 Task: In the  document Christopher ,change text color to 'Dark Blue' Insert the mentioned shape below the text 'Curved Up Arrow'. Change color of the shape to  PinkChange shape height to  3
Action: Mouse moved to (520, 198)
Screenshot: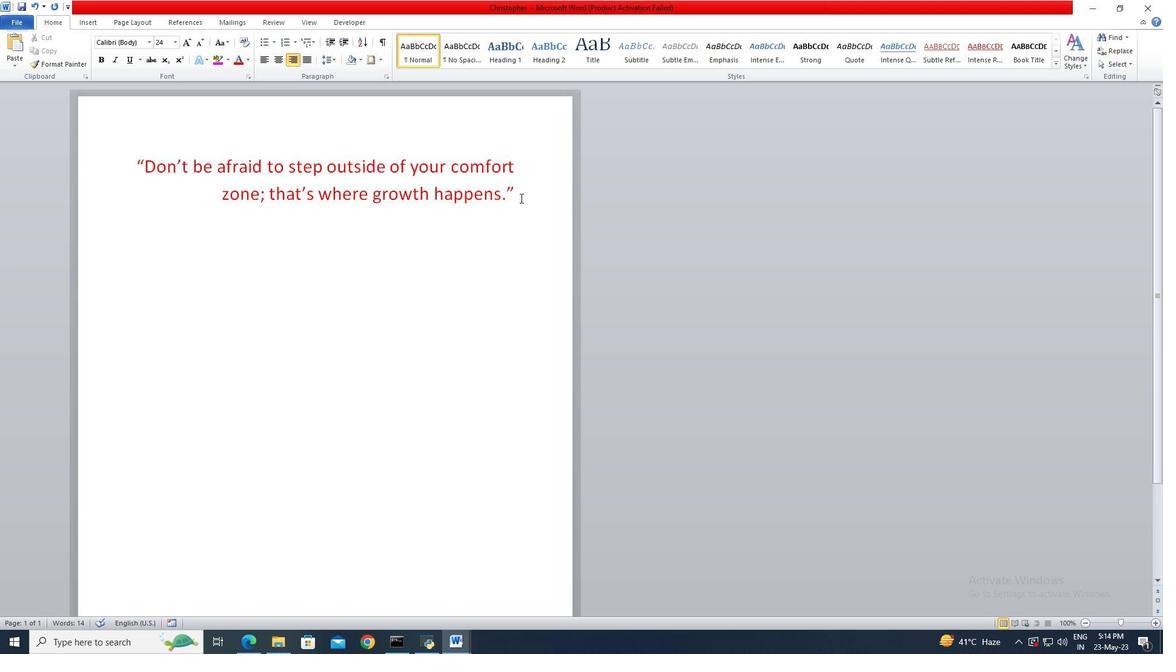 
Action: Mouse pressed left at (520, 198)
Screenshot: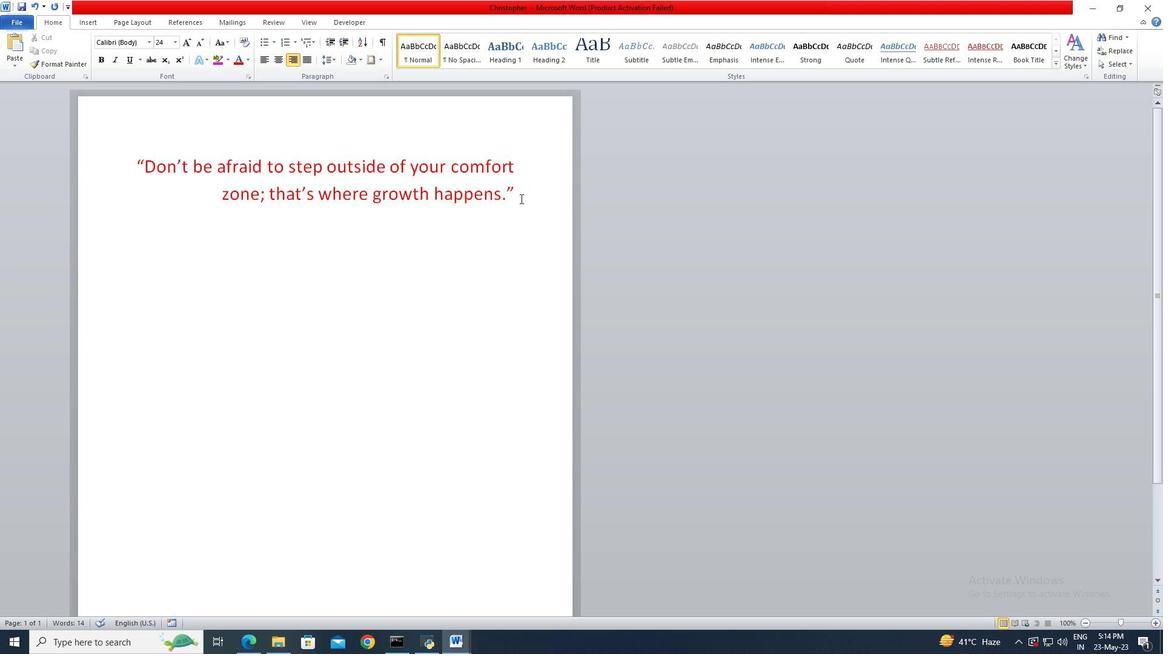 
Action: Mouse moved to (511, 197)
Screenshot: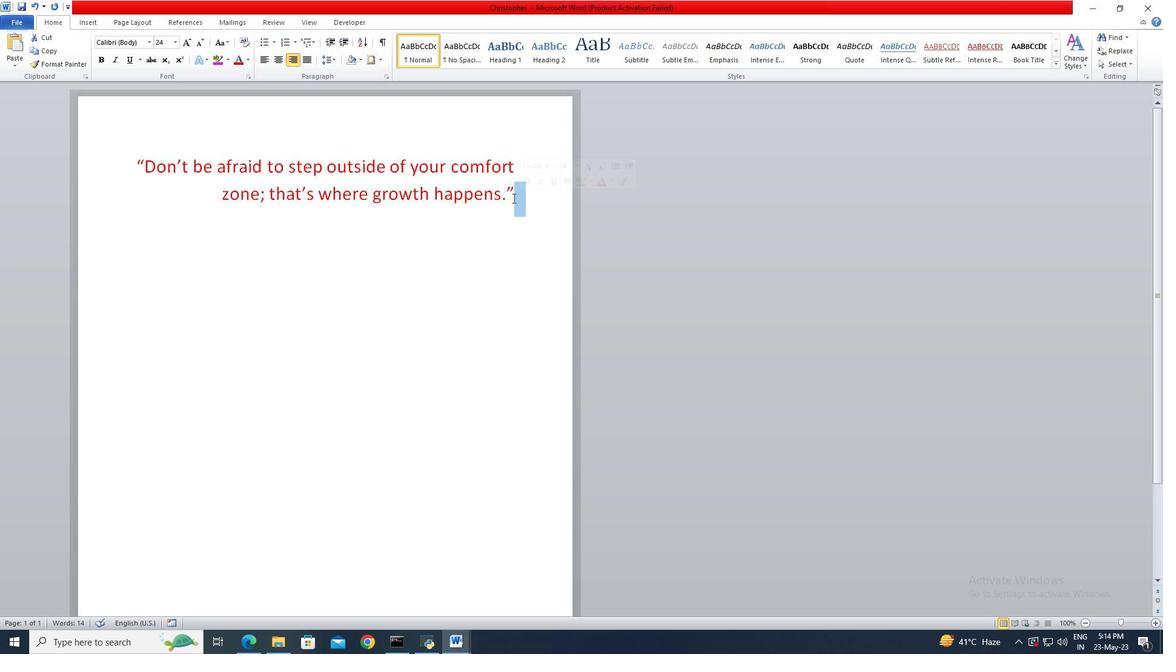 
Action: Mouse pressed left at (511, 197)
Screenshot: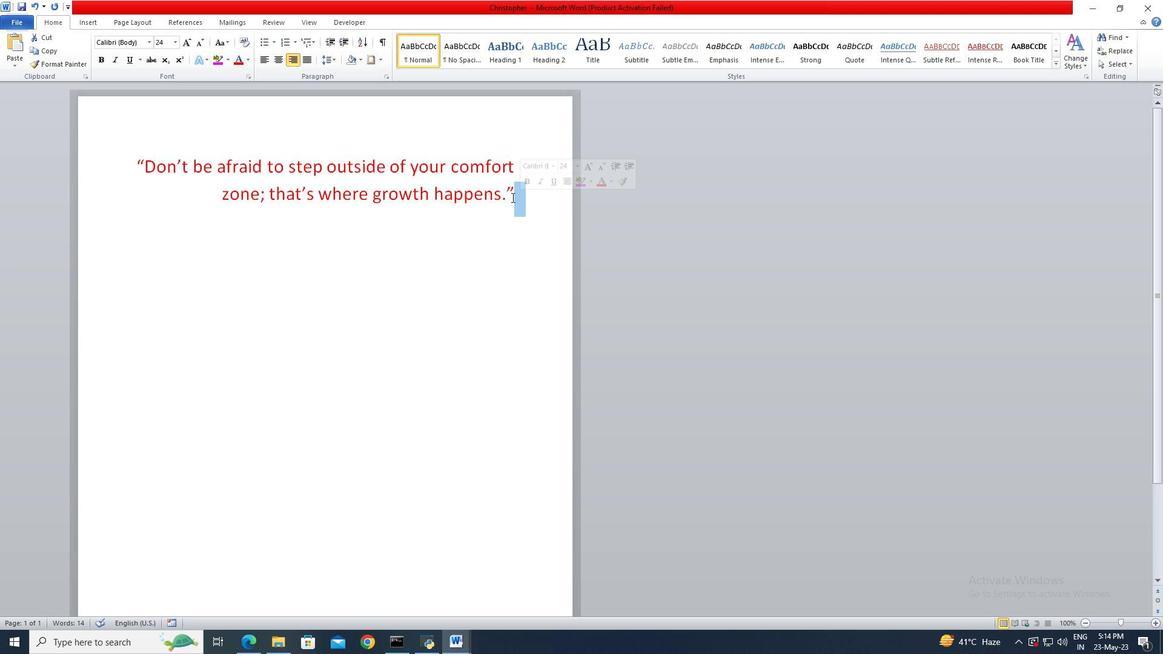 
Action: Mouse moved to (178, 162)
Screenshot: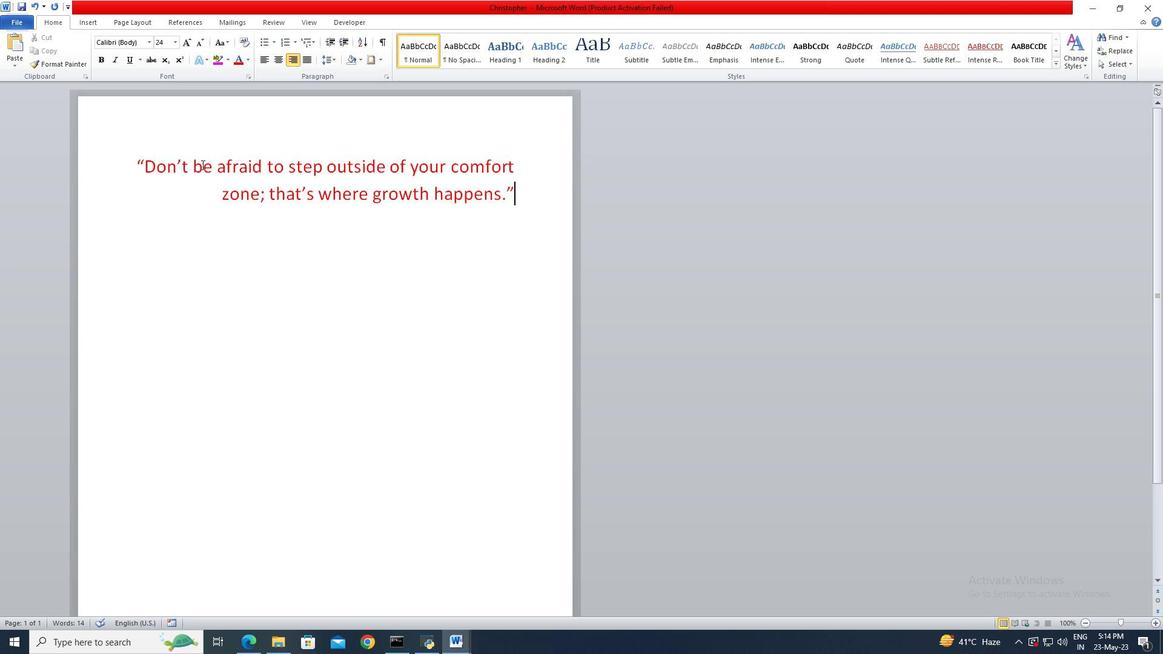 
Action: Key pressed <Key.shift>
Screenshot: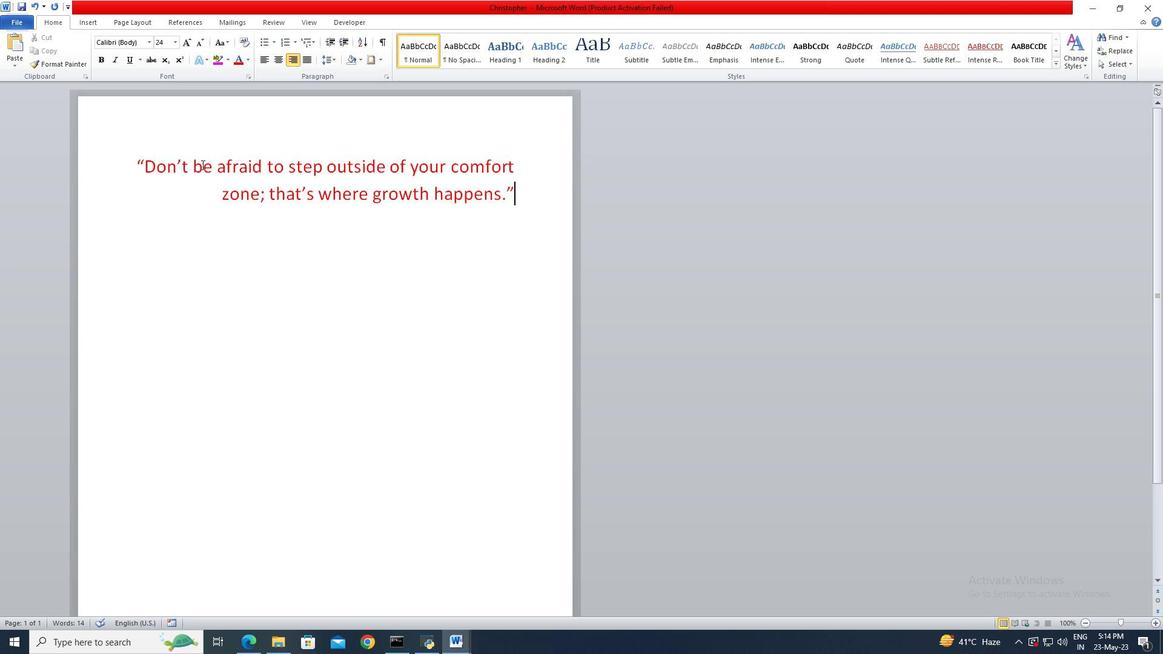 
Action: Mouse moved to (137, 161)
Screenshot: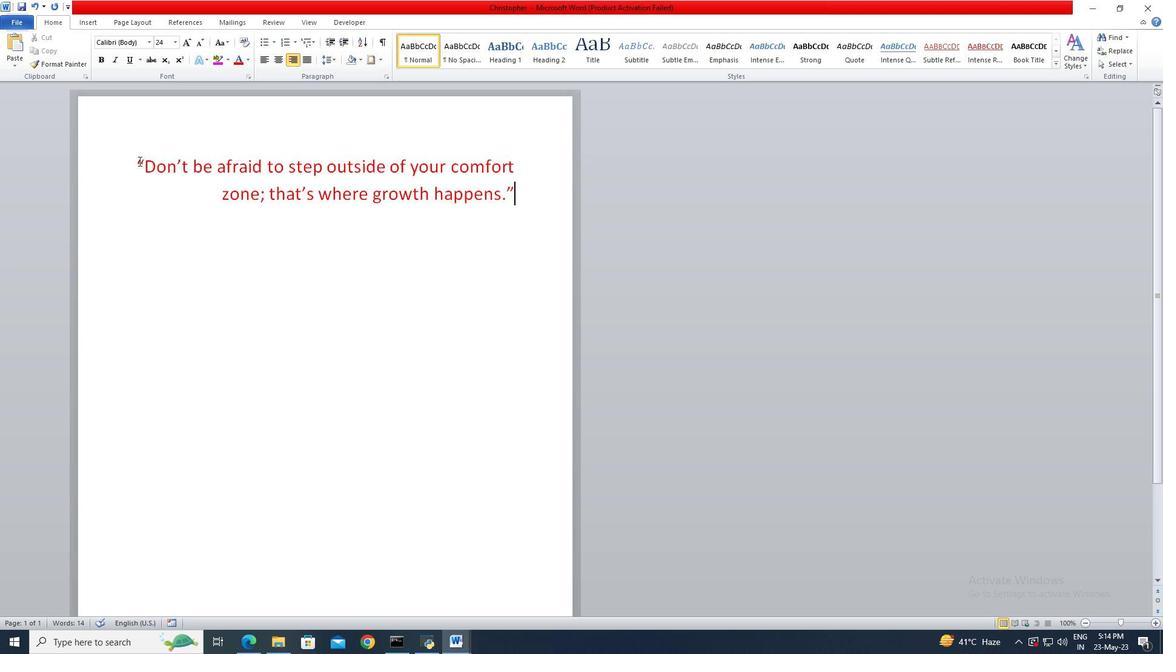 
Action: Key pressed <Key.shift><Key.shift><Key.shift><Key.shift><Key.shift><Key.shift><Key.shift><Key.shift>
Screenshot: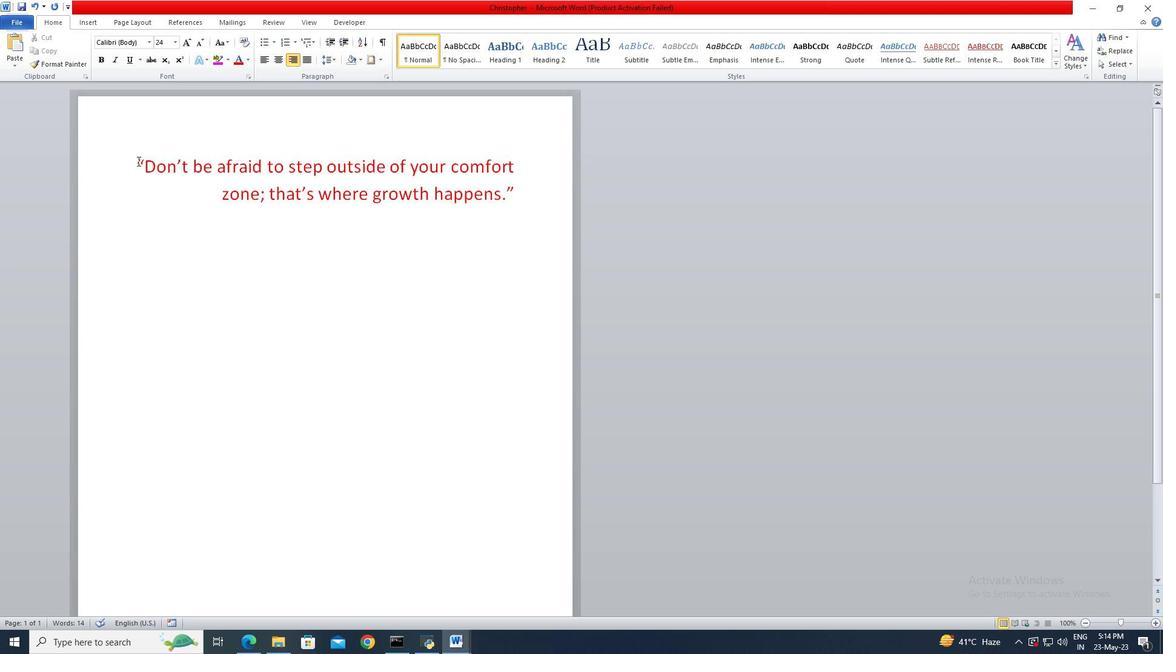 
Action: Mouse pressed left at (137, 161)
Screenshot: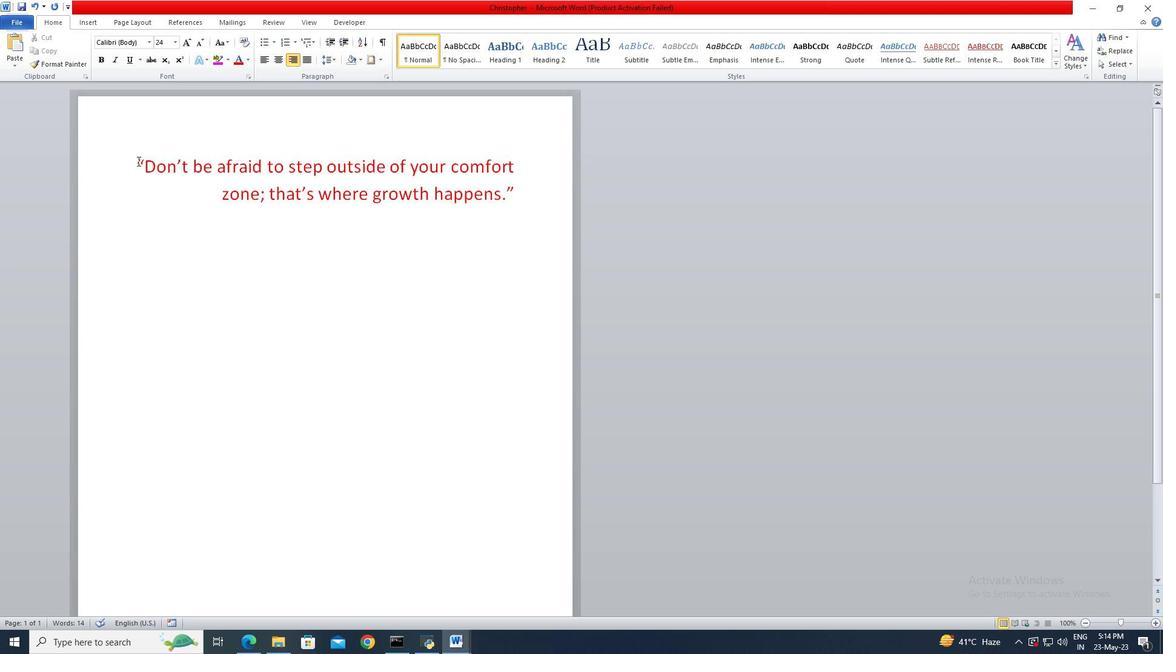 
Action: Mouse moved to (136, 161)
Screenshot: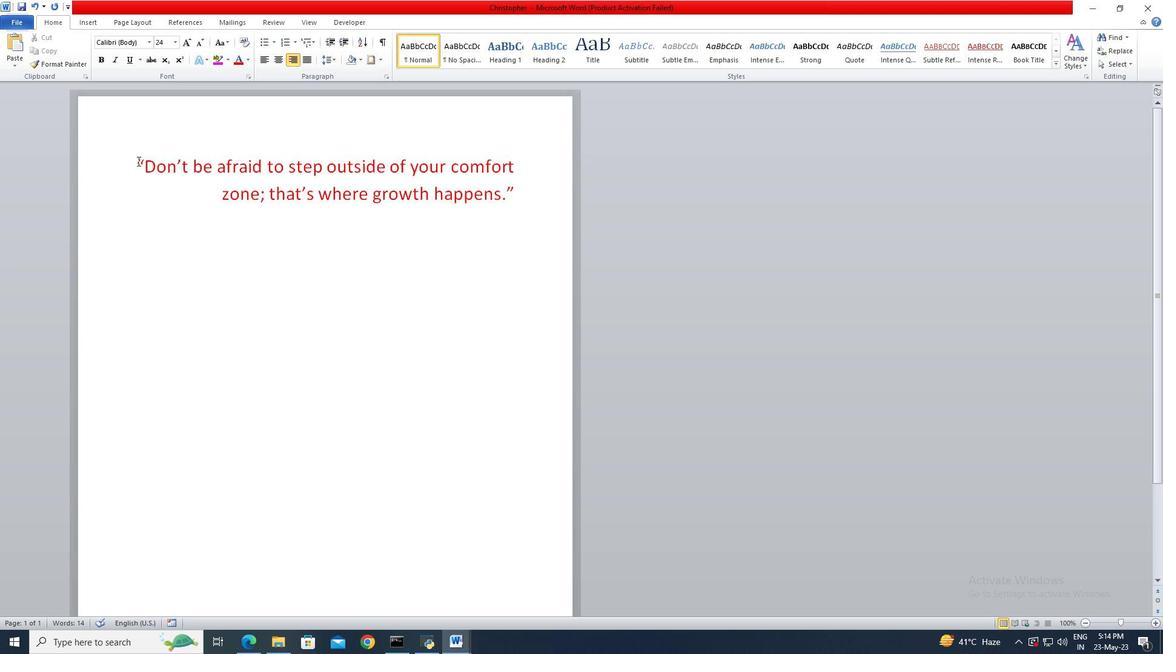 
Action: Key pressed <Key.shift><Key.shift><Key.shift><Key.shift><Key.shift><Key.shift><Key.shift><Key.shift>
Screenshot: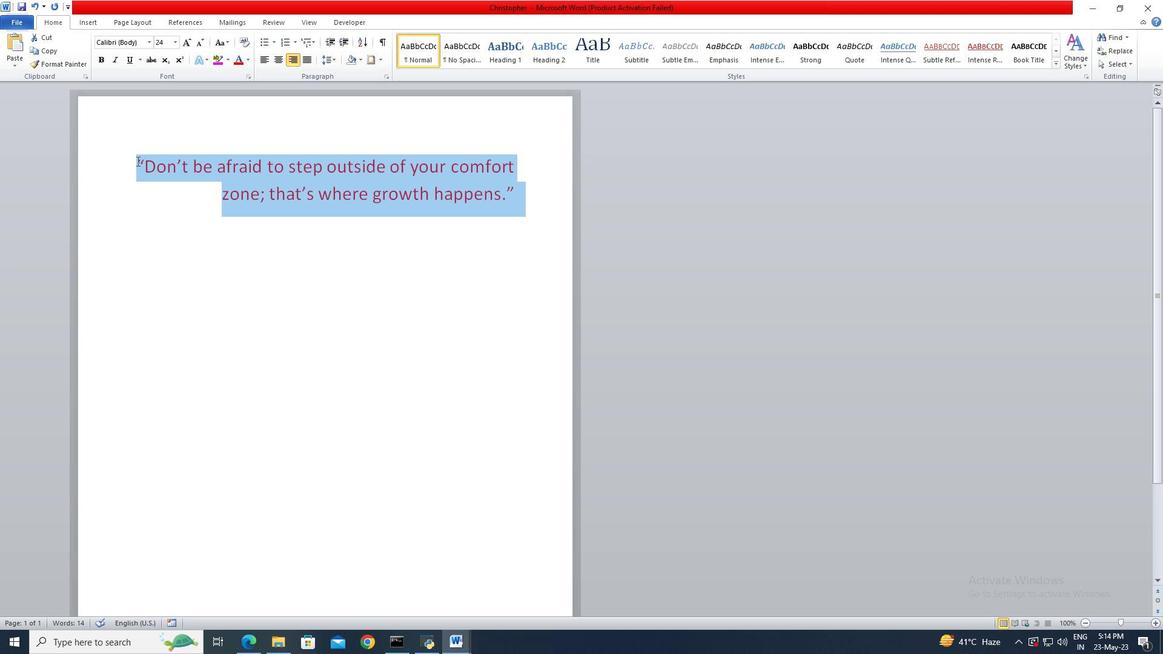 
Action: Mouse moved to (245, 62)
Screenshot: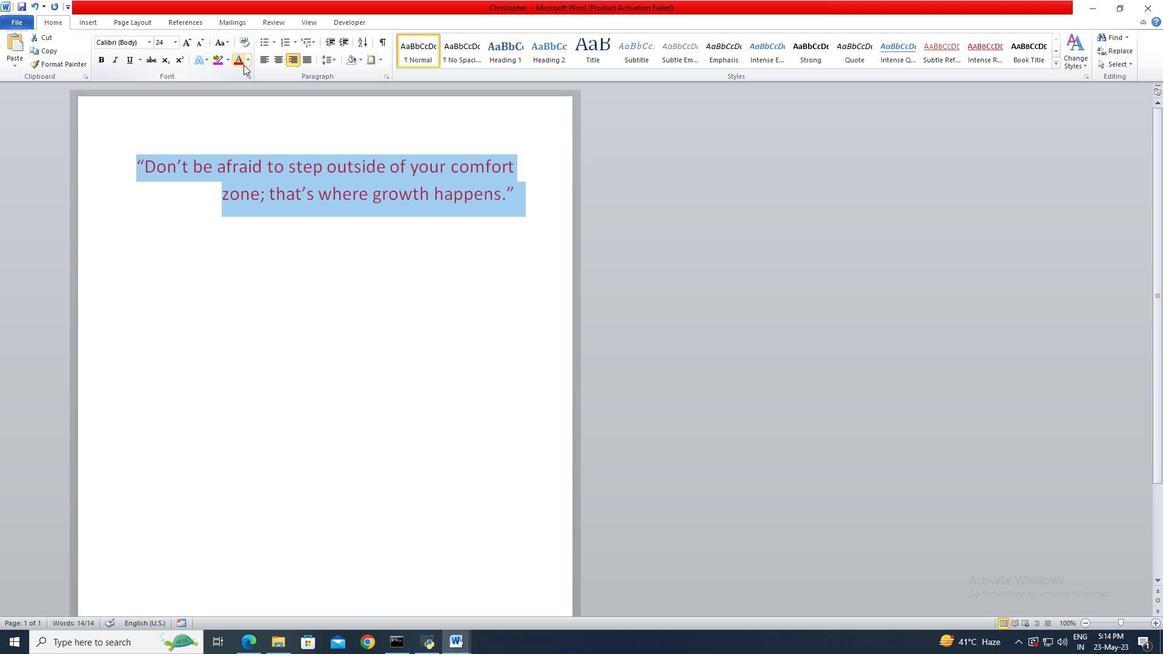 
Action: Mouse pressed left at (245, 62)
Screenshot: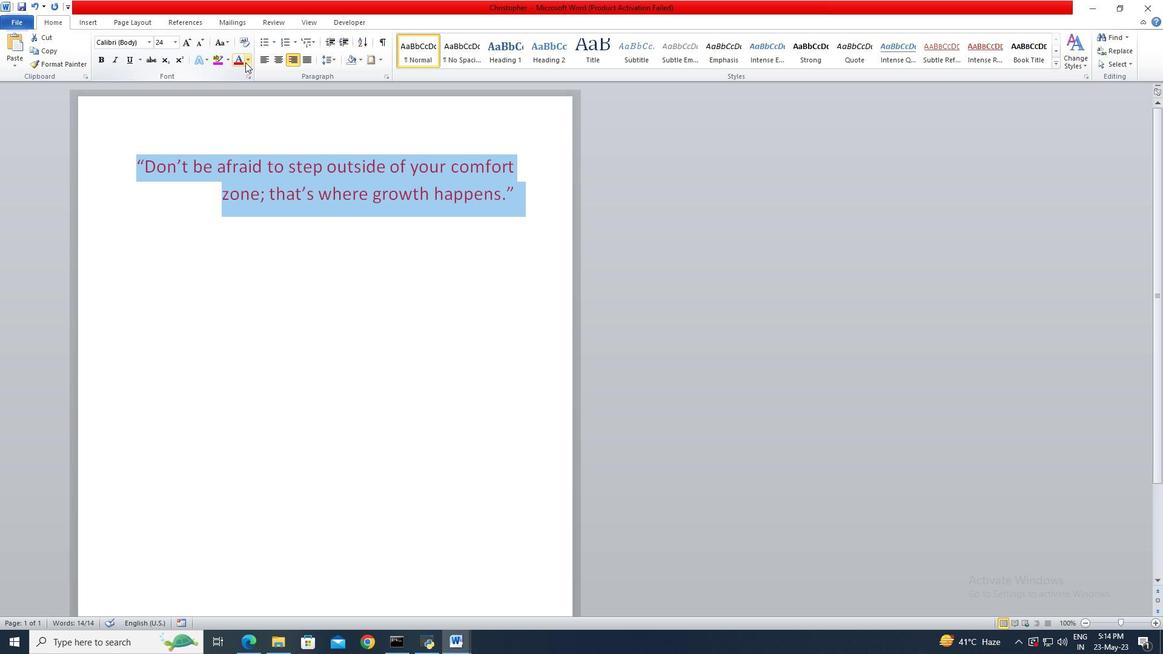 
Action: Mouse moved to (278, 136)
Screenshot: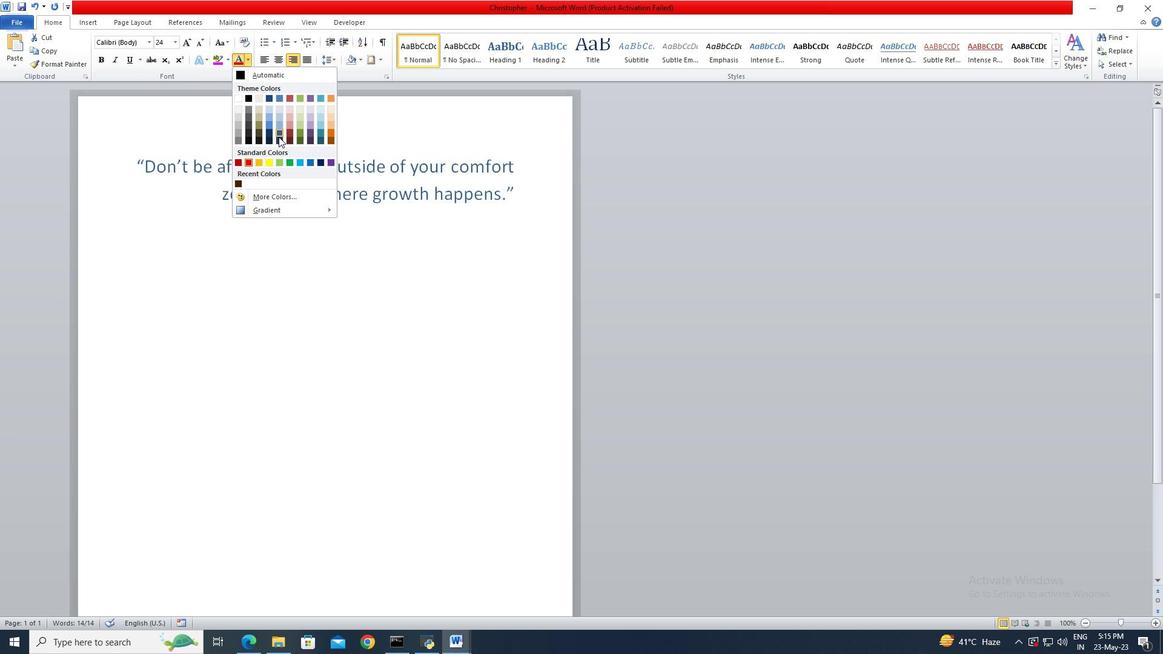 
Action: Mouse pressed left at (278, 136)
Screenshot: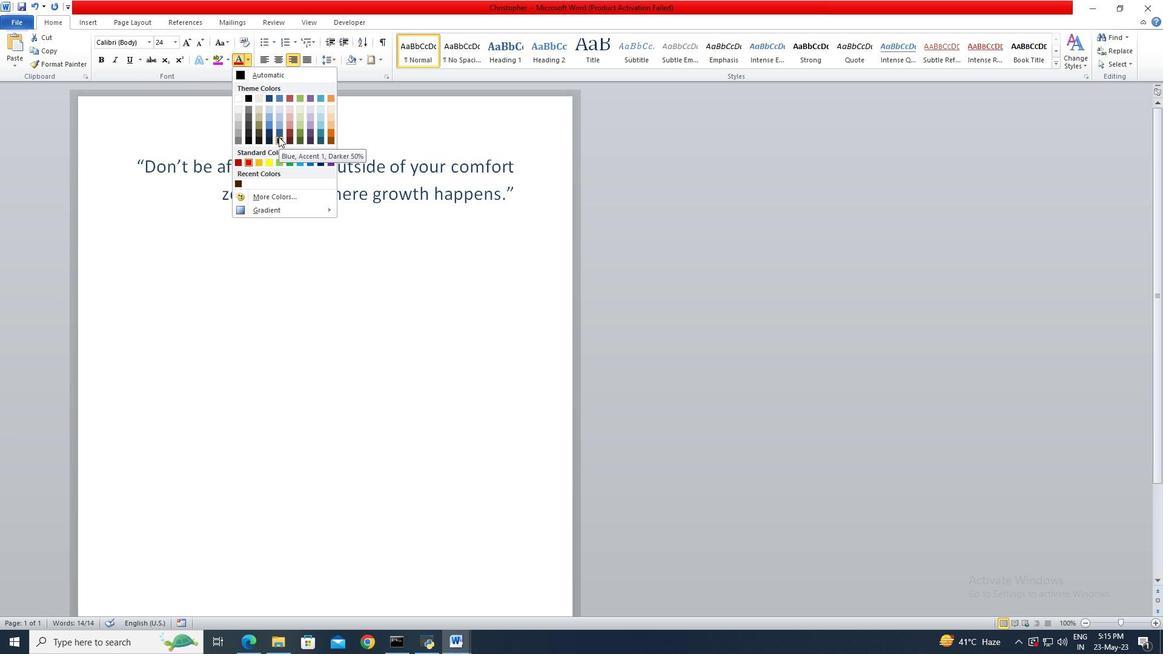 
Action: Mouse moved to (544, 199)
Screenshot: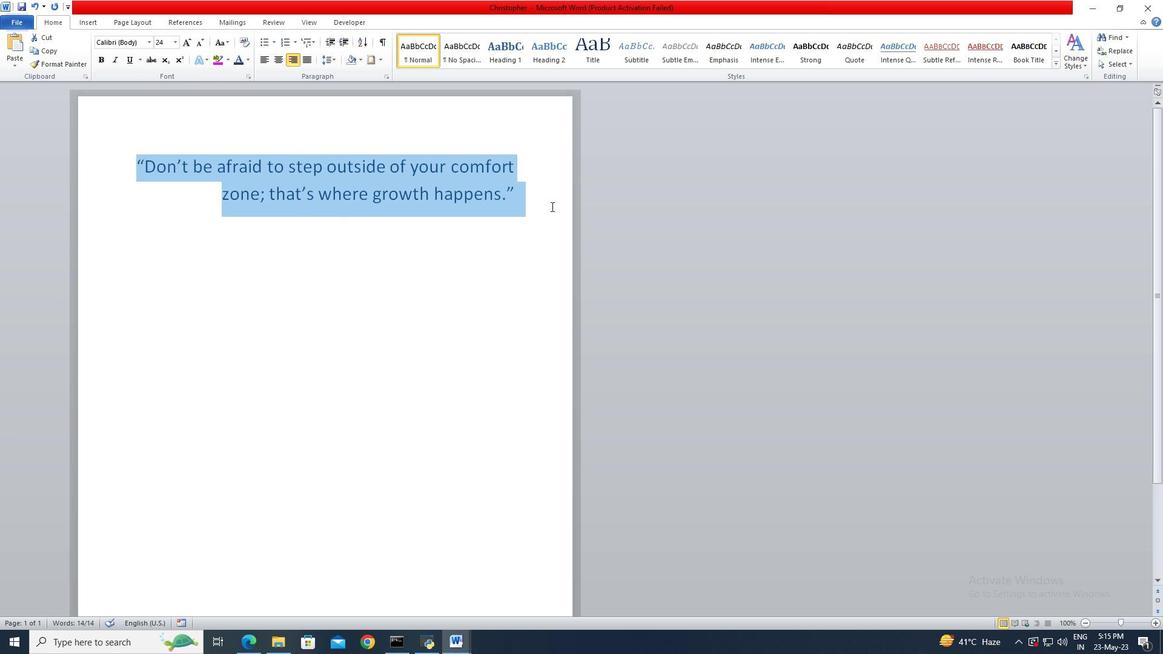 
Action: Mouse pressed left at (544, 199)
Screenshot: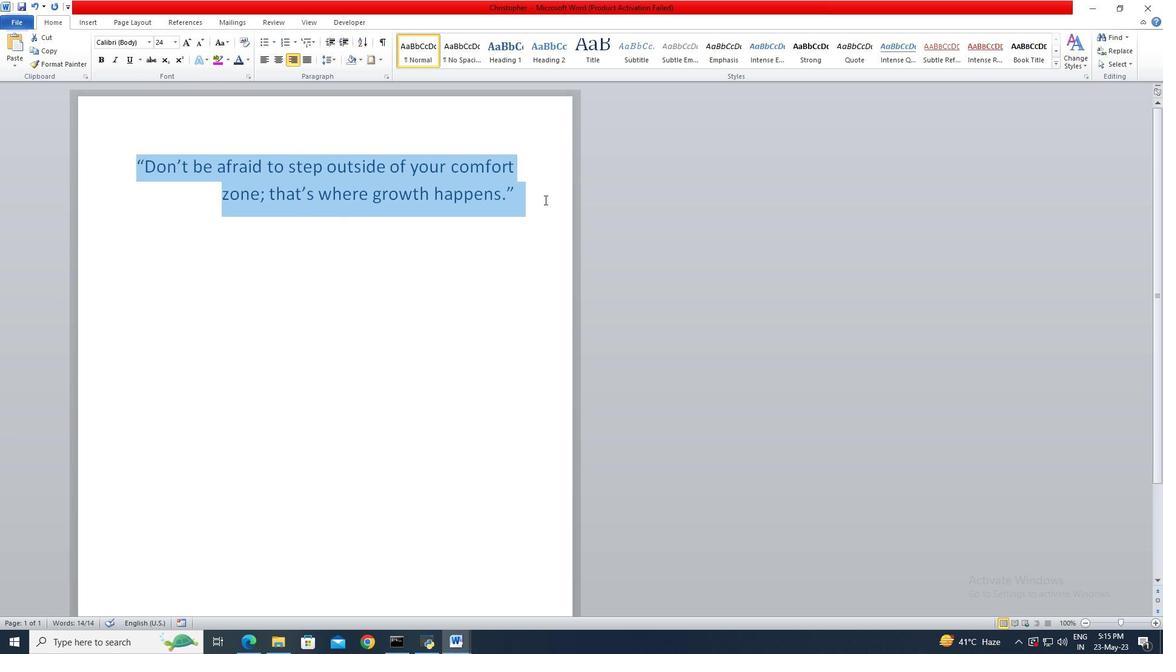 
Action: Key pressed <Key.enter><Key.enter>
Screenshot: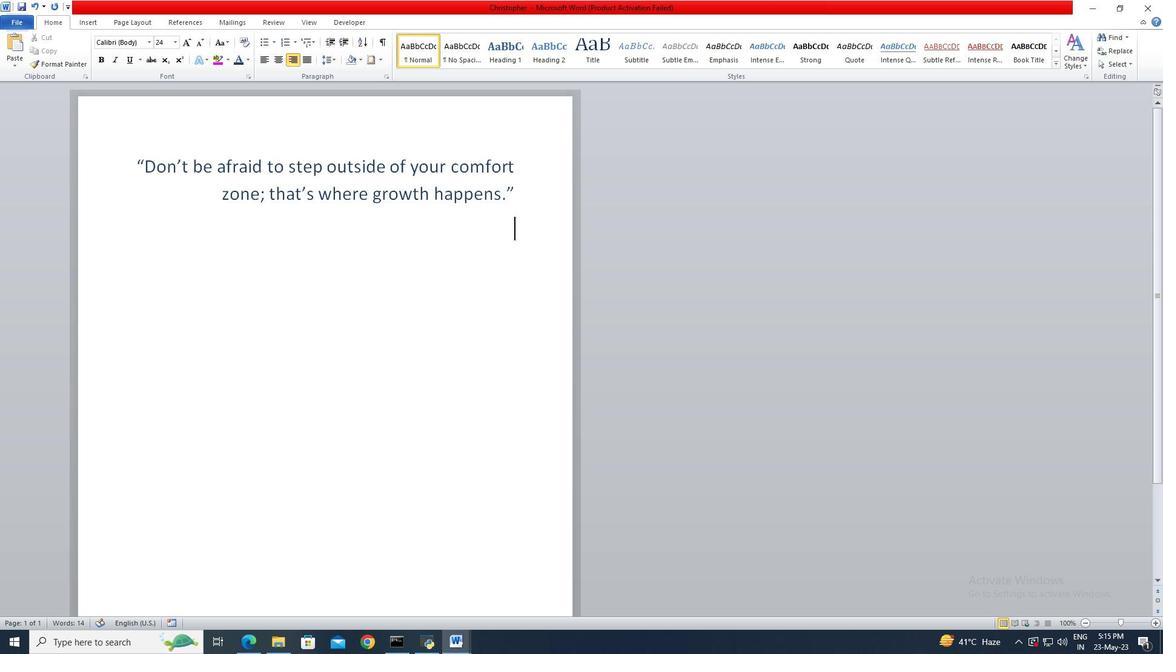 
Action: Mouse moved to (80, 22)
Screenshot: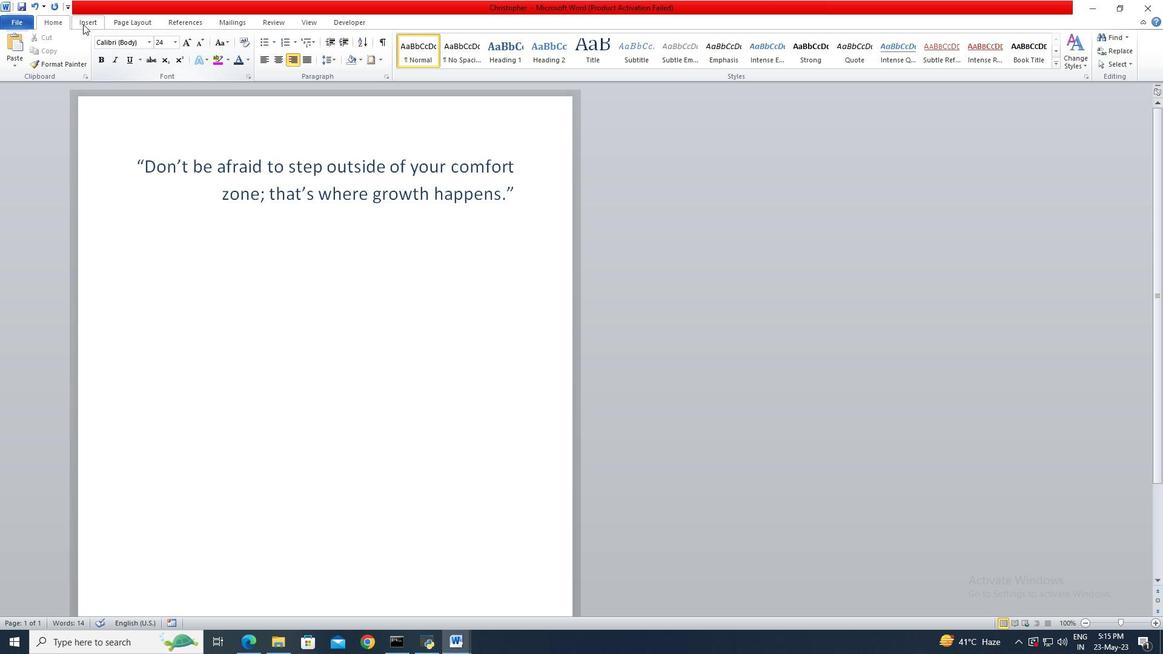 
Action: Mouse pressed left at (80, 22)
Screenshot: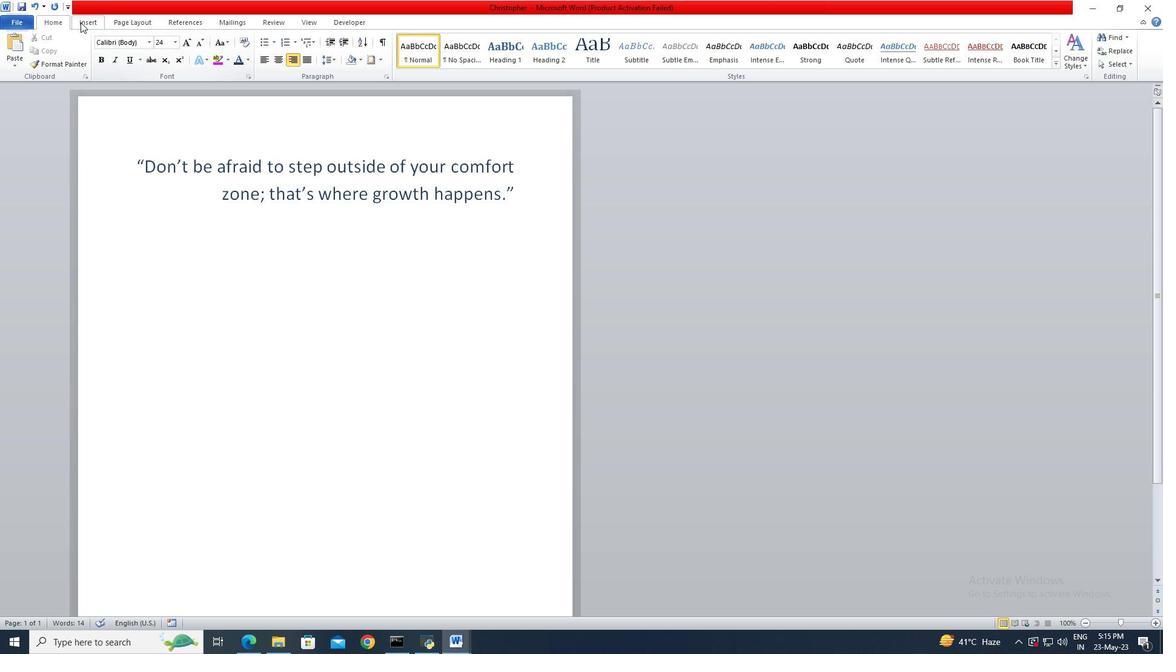 
Action: Mouse moved to (178, 55)
Screenshot: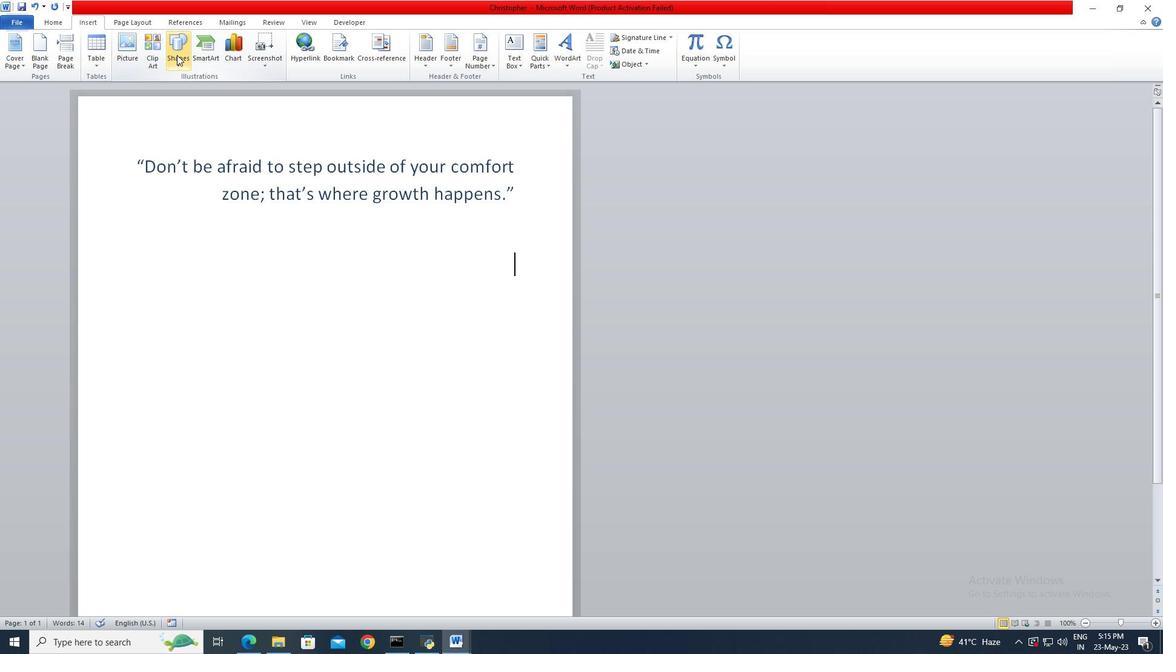 
Action: Mouse pressed left at (178, 55)
Screenshot: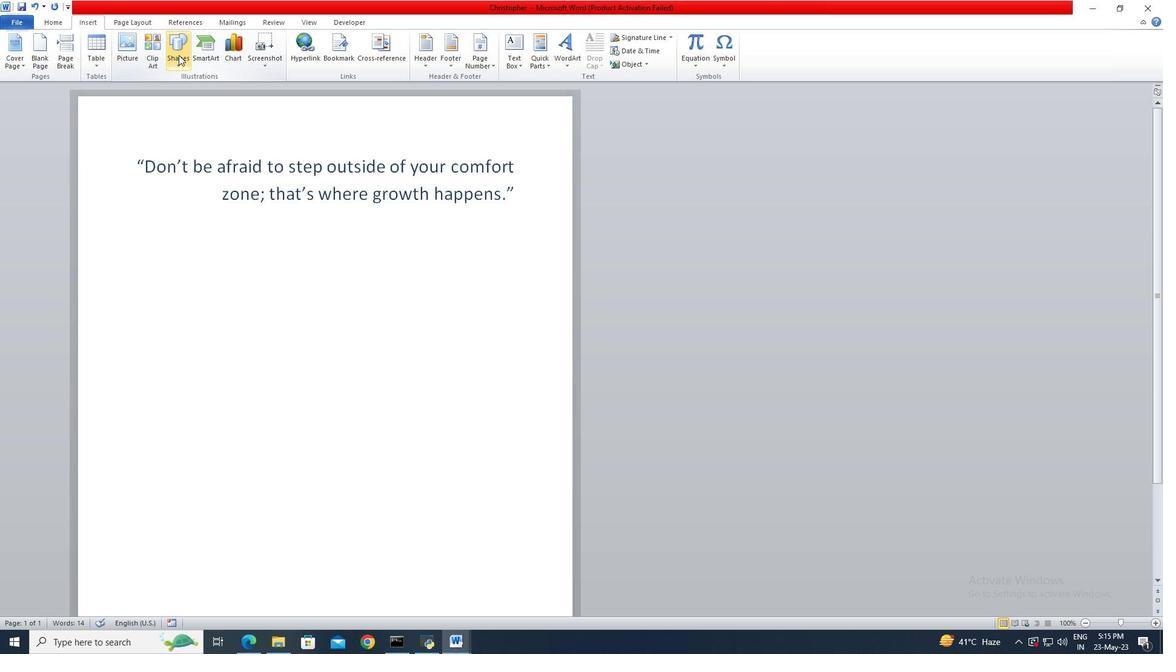 
Action: Mouse moved to (199, 239)
Screenshot: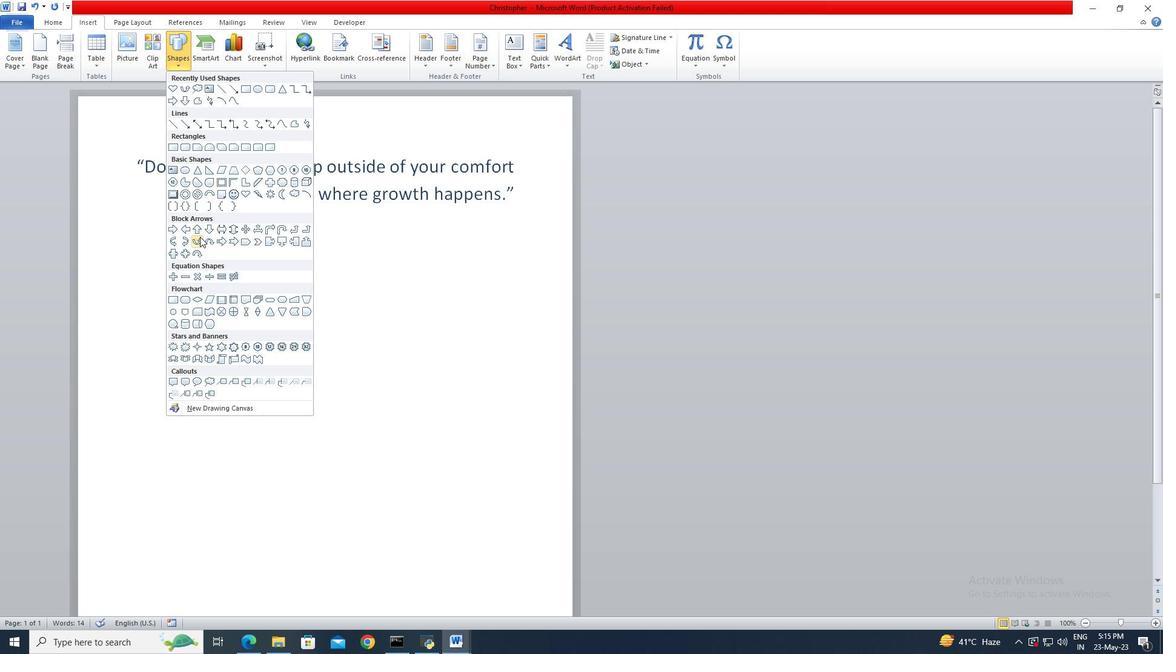 
Action: Mouse pressed left at (199, 239)
Screenshot: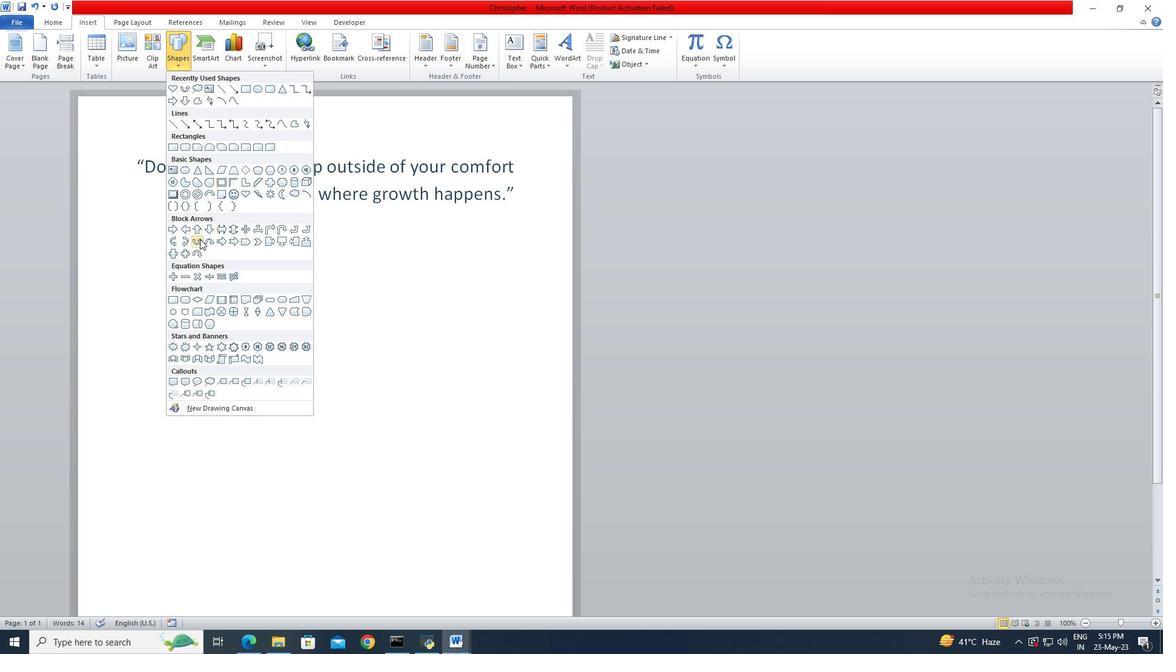 
Action: Mouse moved to (193, 237)
Screenshot: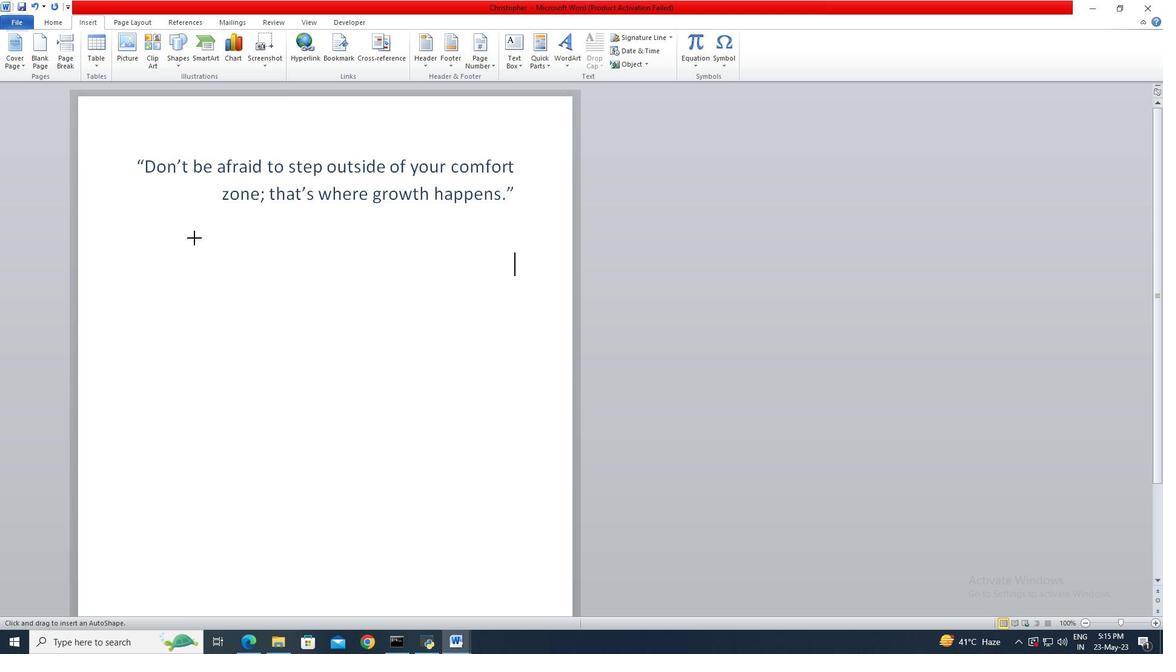 
Action: Mouse pressed left at (193, 237)
Screenshot: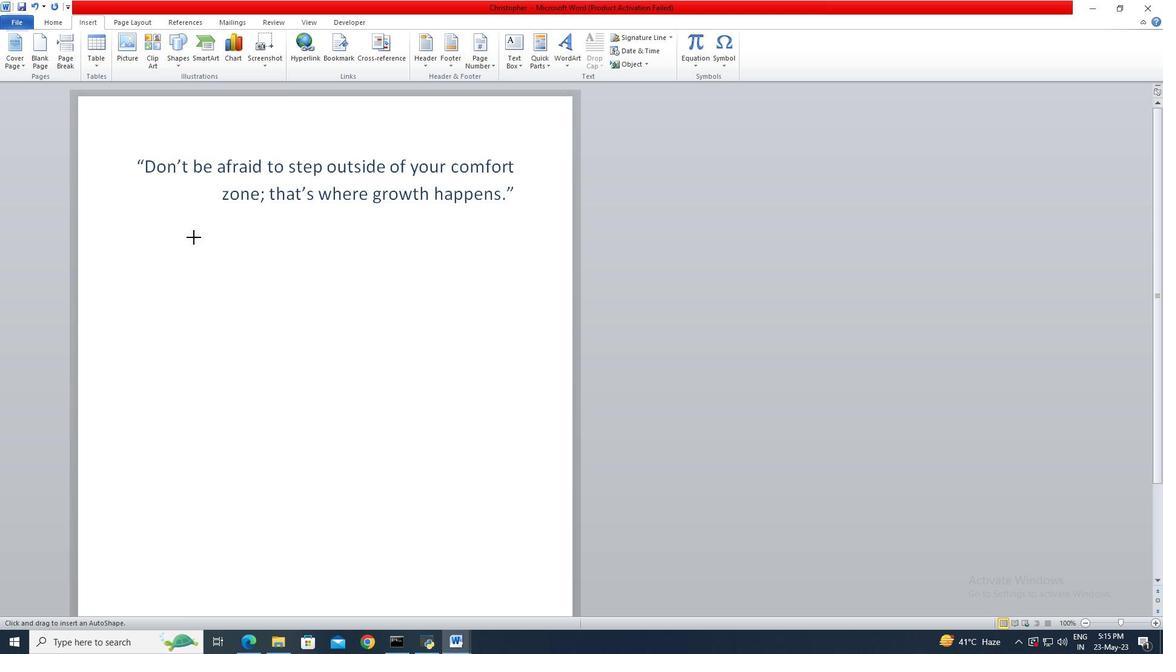 
Action: Mouse moved to (450, 40)
Screenshot: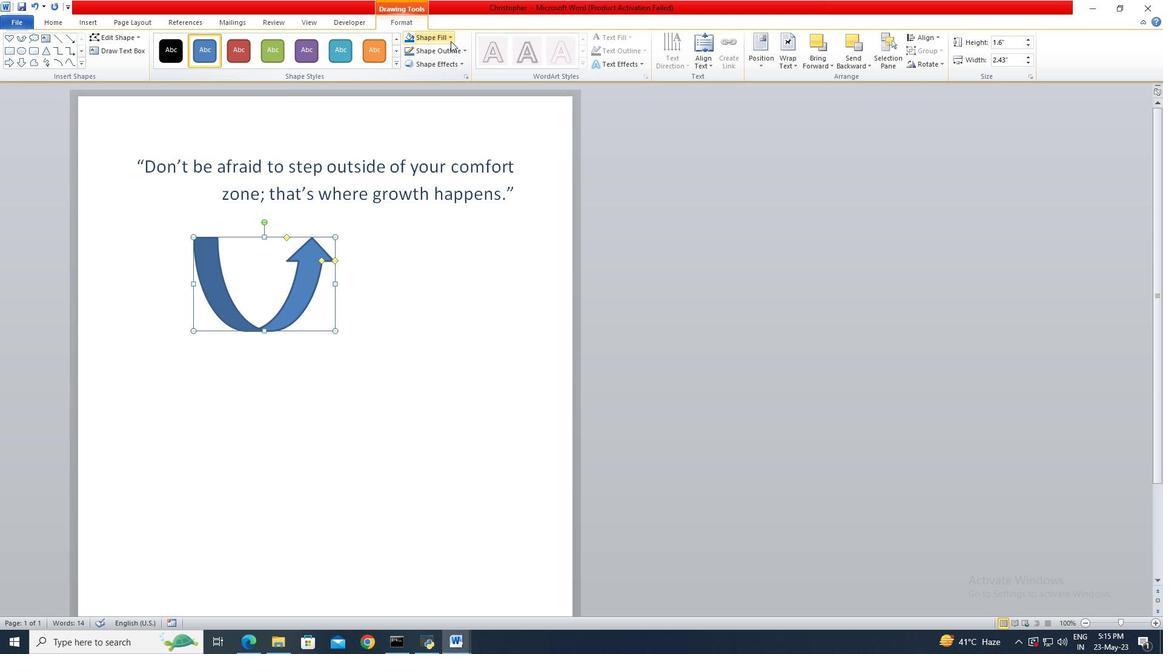 
Action: Mouse pressed left at (450, 40)
Screenshot: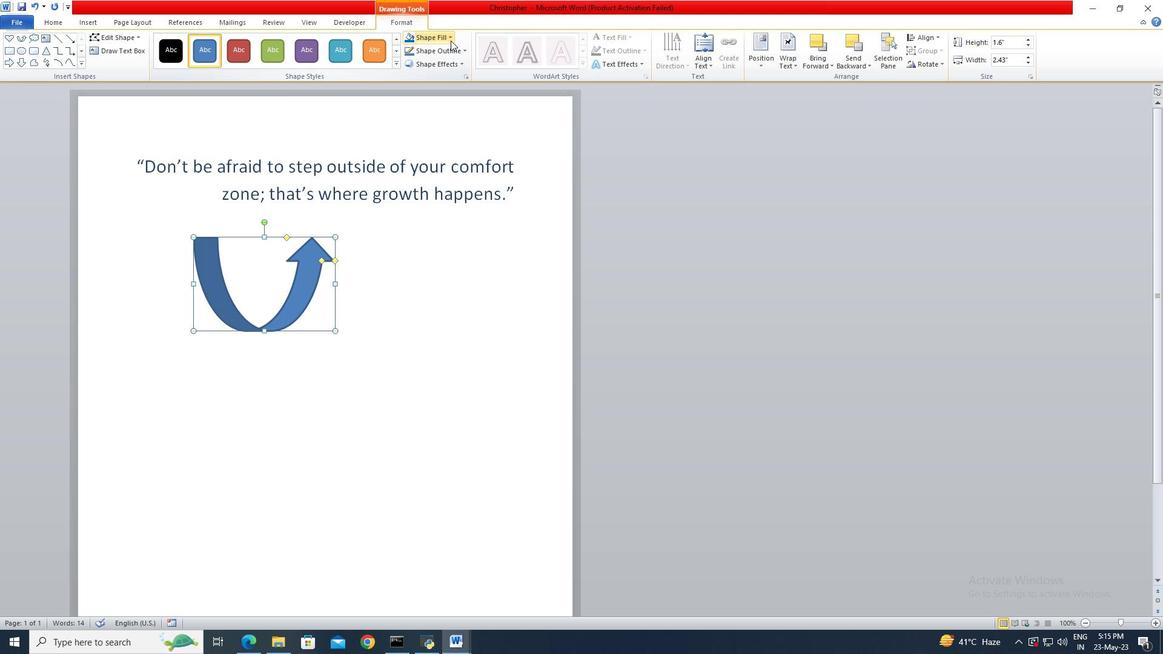 
Action: Mouse moved to (460, 170)
Screenshot: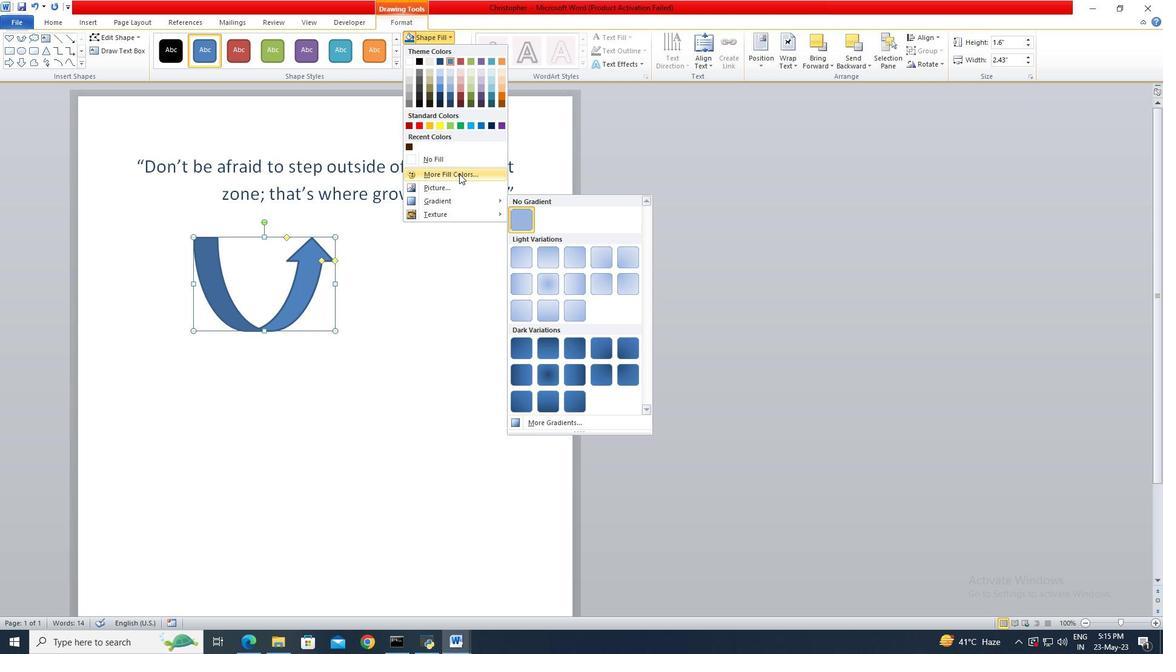 
Action: Mouse pressed left at (460, 170)
Screenshot: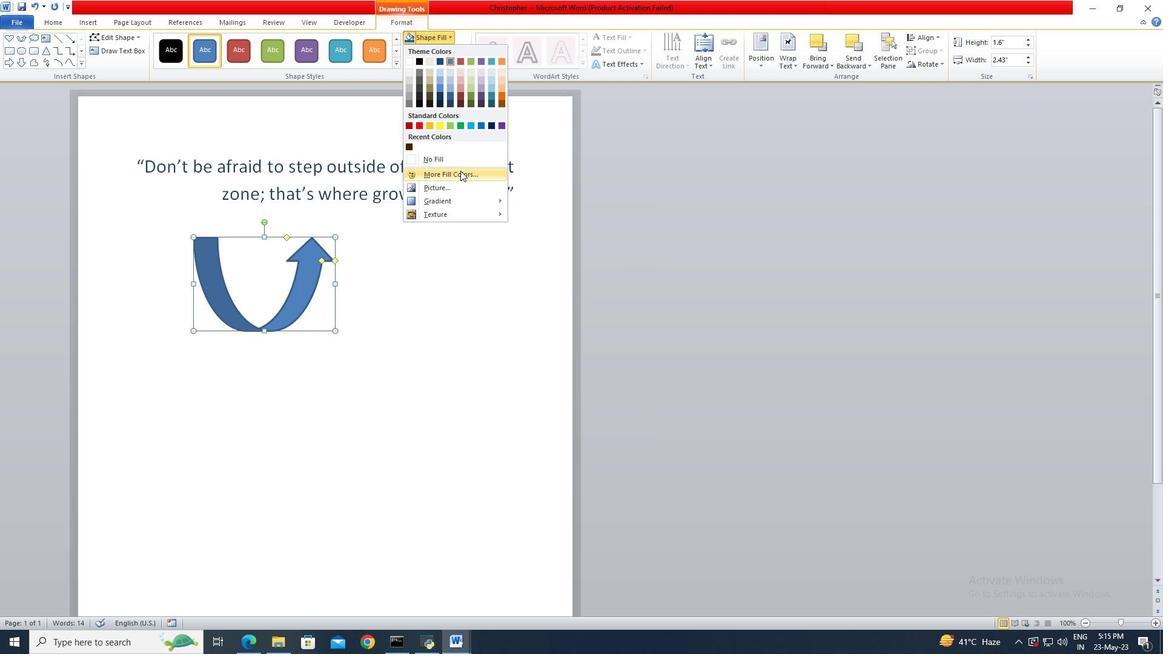 
Action: Mouse moved to (585, 248)
Screenshot: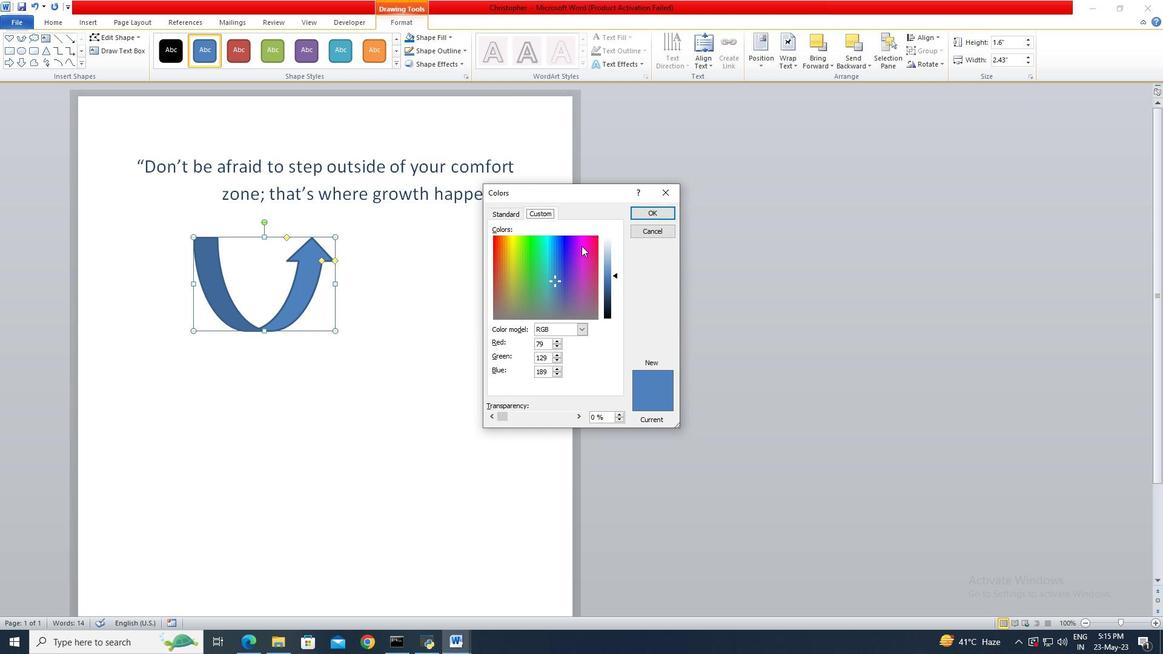 
Action: Mouse pressed left at (585, 248)
Screenshot: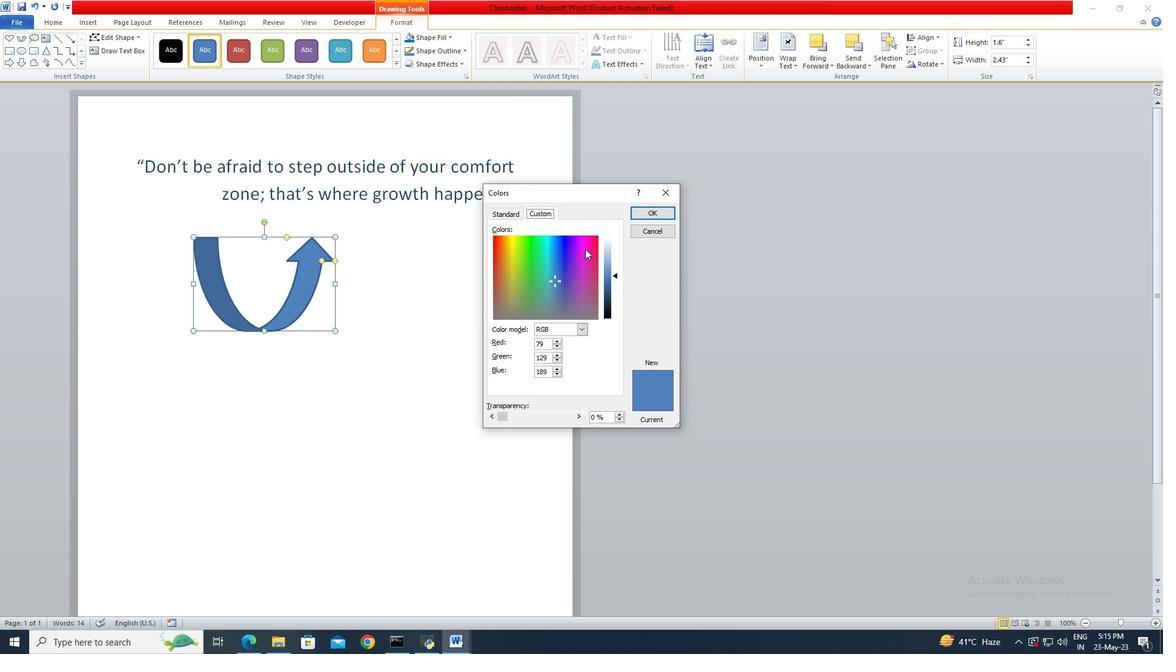 
Action: Mouse moved to (653, 215)
Screenshot: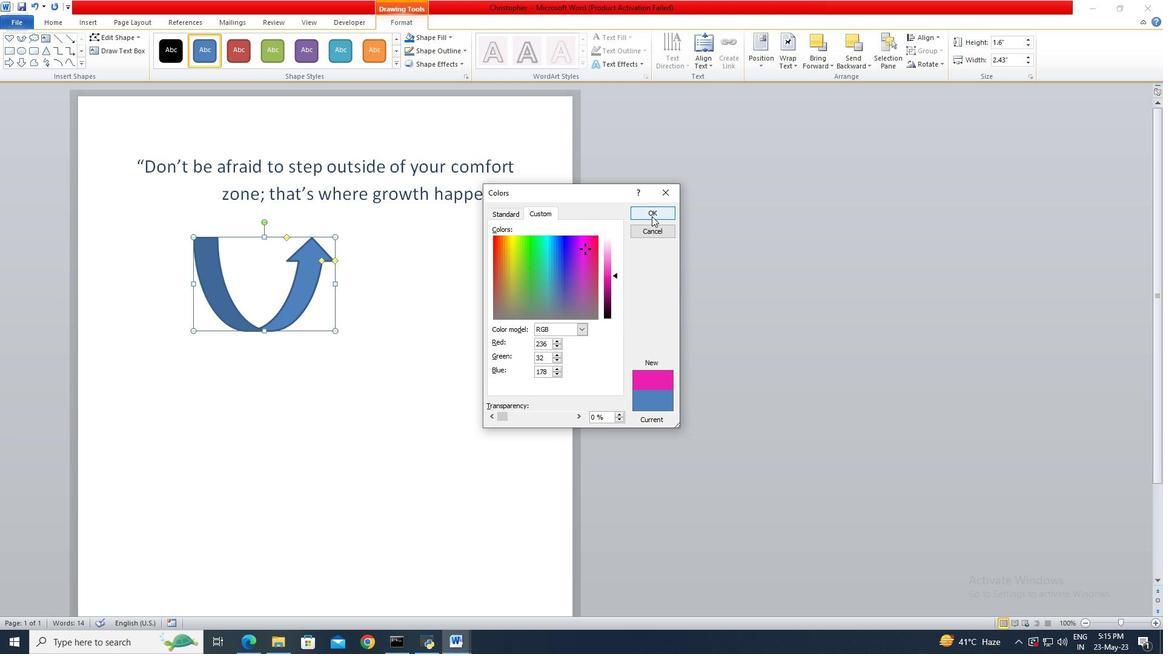 
Action: Mouse pressed left at (653, 215)
Screenshot: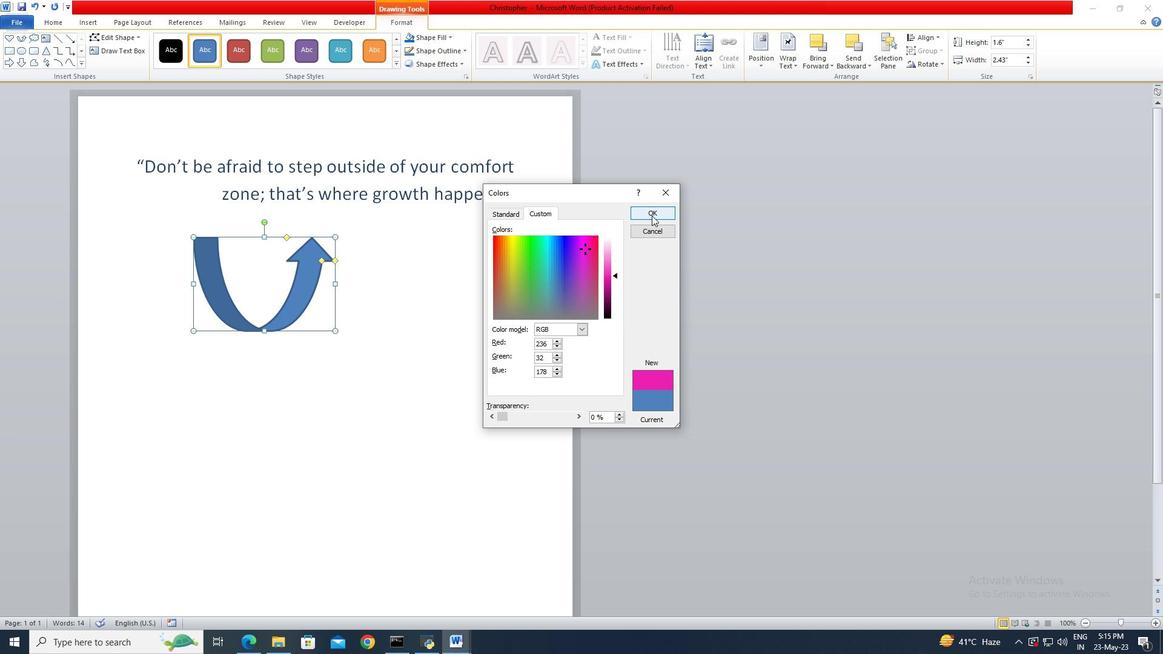 
Action: Mouse moved to (1011, 43)
Screenshot: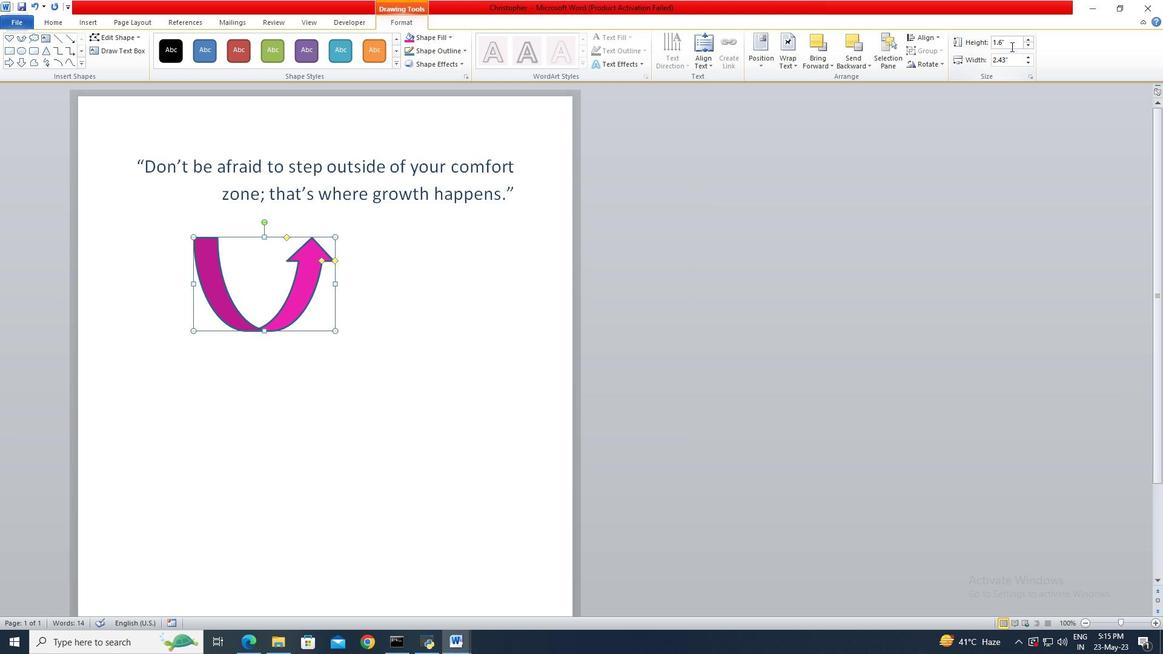 
Action: Mouse pressed left at (1011, 43)
Screenshot: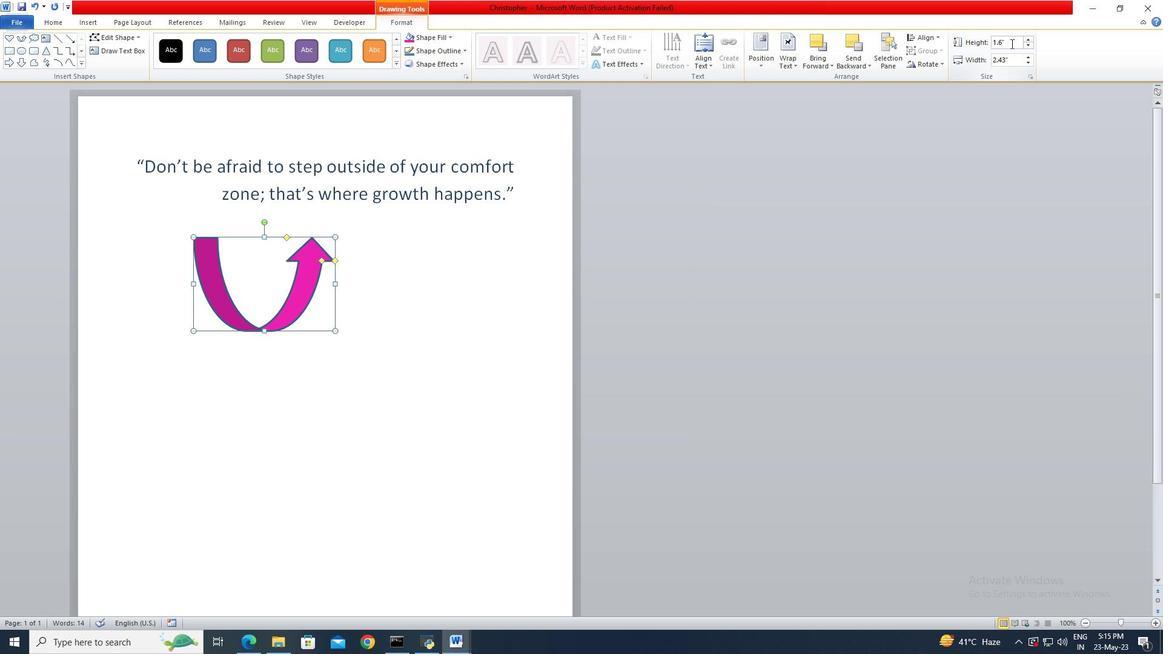 
Action: Key pressed 3<Key.enter>
Screenshot: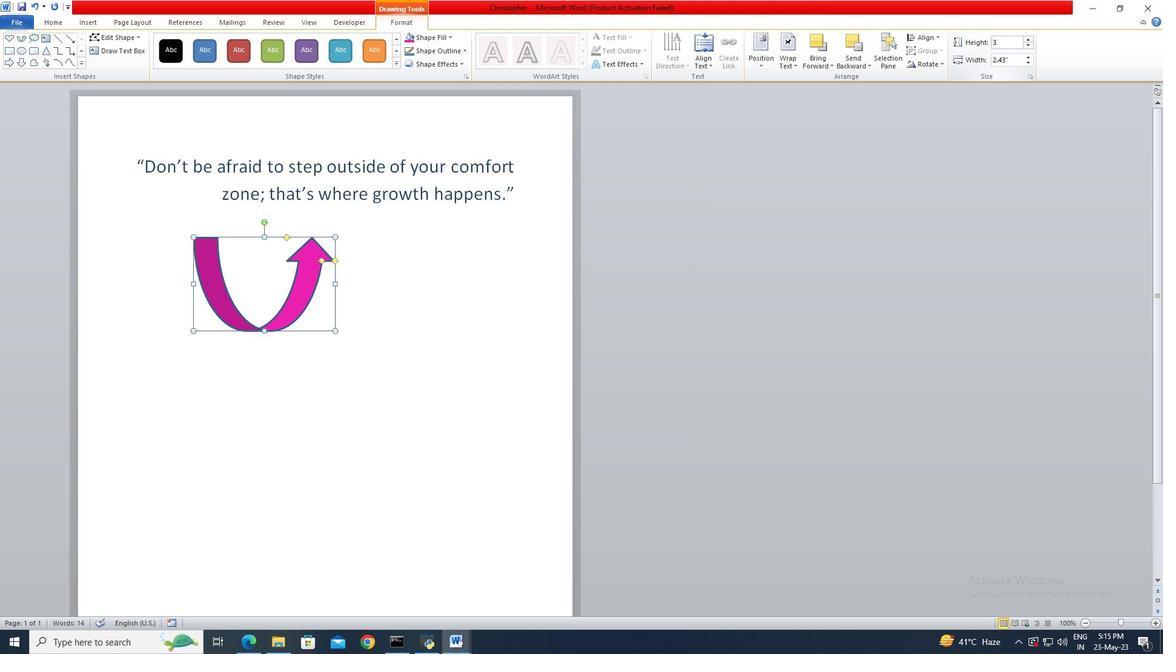 
